 Task: In the  document Meditation.odtMake this file  'available offline' Check 'Vision History' View the  non- printing characters
Action: Mouse moved to (35, 59)
Screenshot: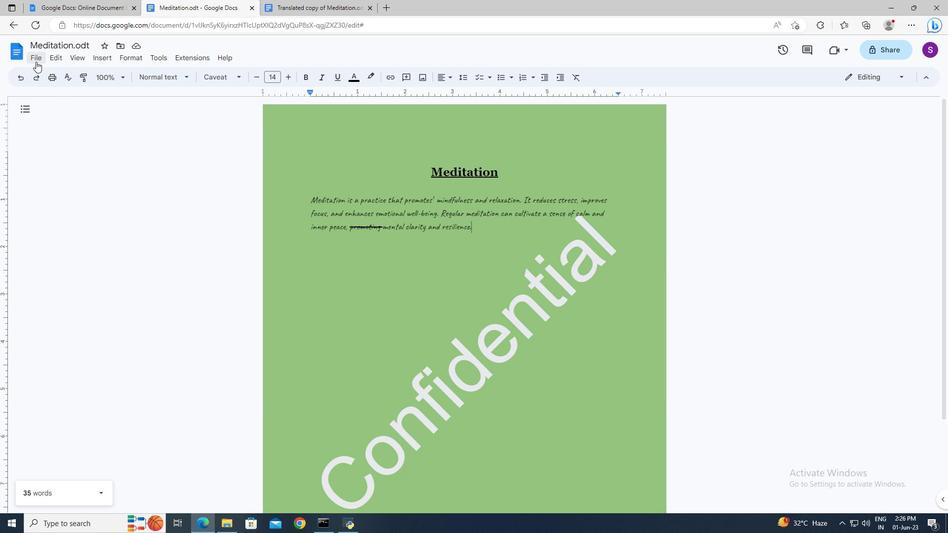 
Action: Mouse pressed left at (35, 59)
Screenshot: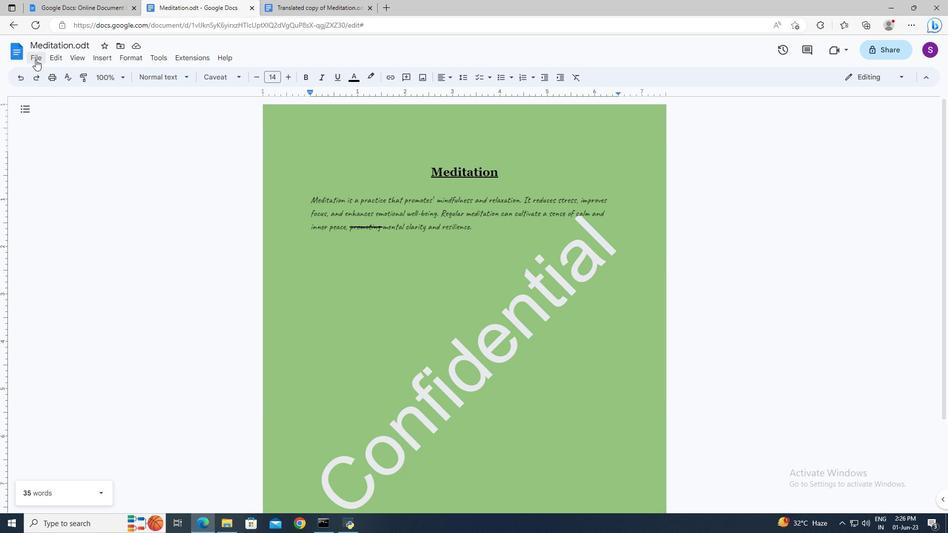 
Action: Mouse moved to (69, 271)
Screenshot: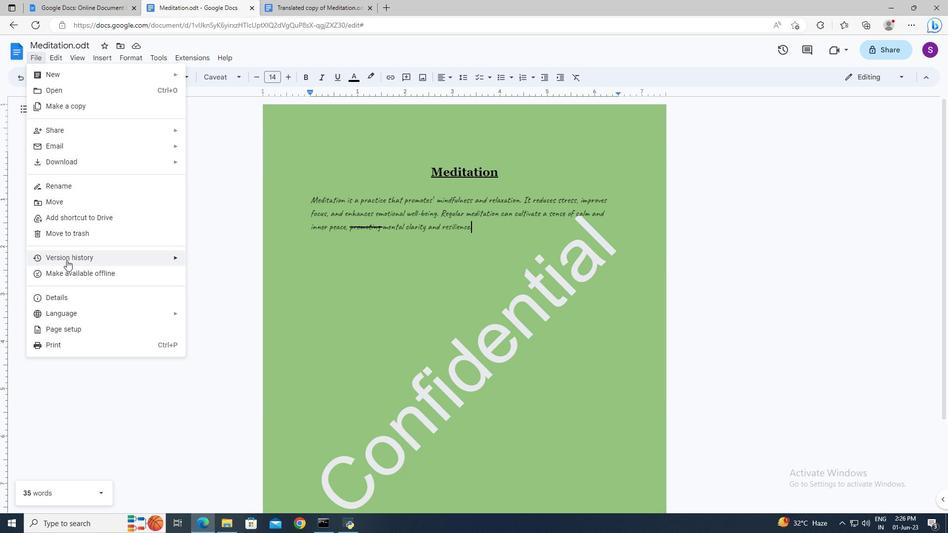 
Action: Mouse pressed left at (69, 271)
Screenshot: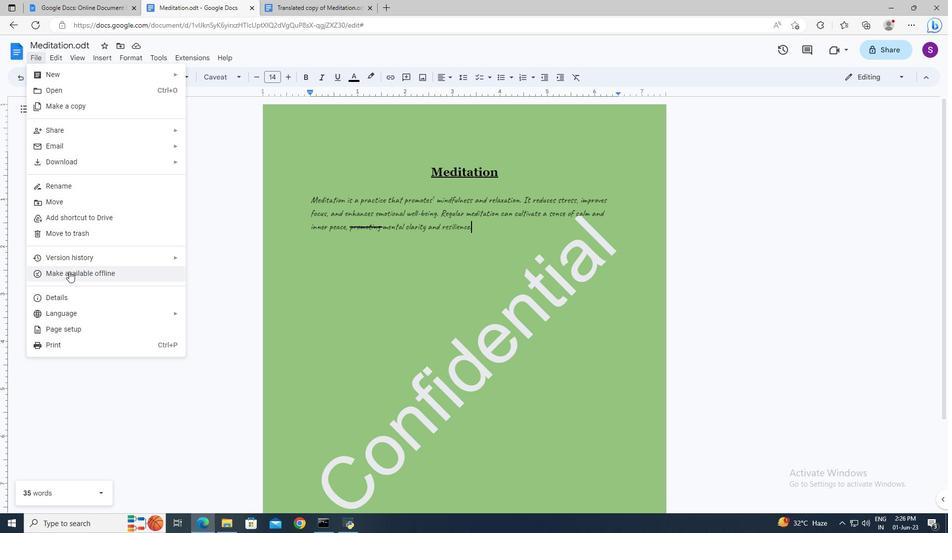 
Action: Mouse moved to (35, 58)
Screenshot: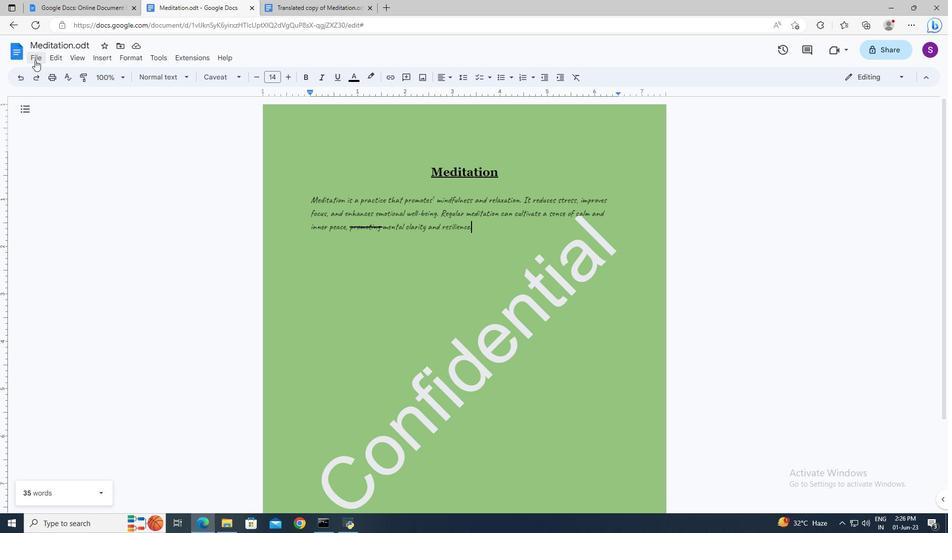 
Action: Mouse pressed left at (35, 58)
Screenshot: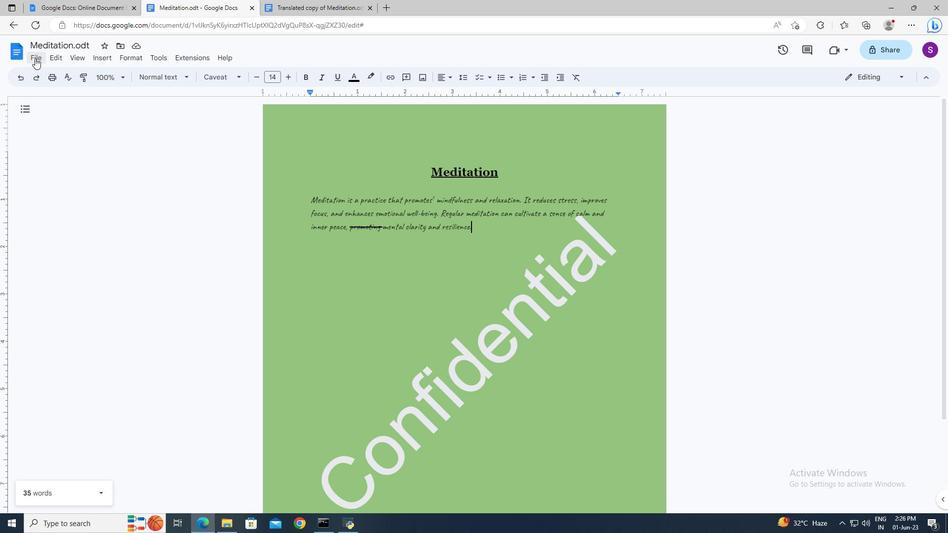 
Action: Mouse moved to (71, 253)
Screenshot: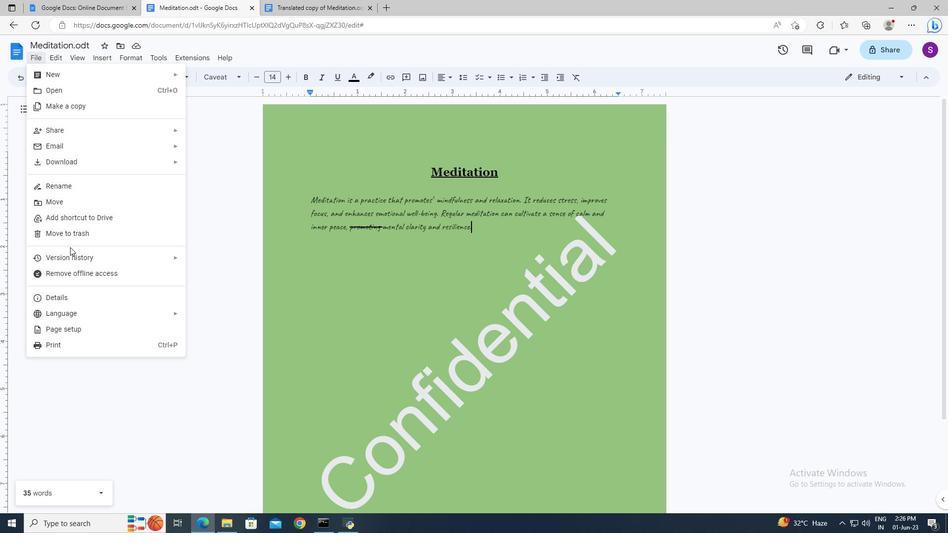 
Action: Mouse pressed left at (71, 253)
Screenshot: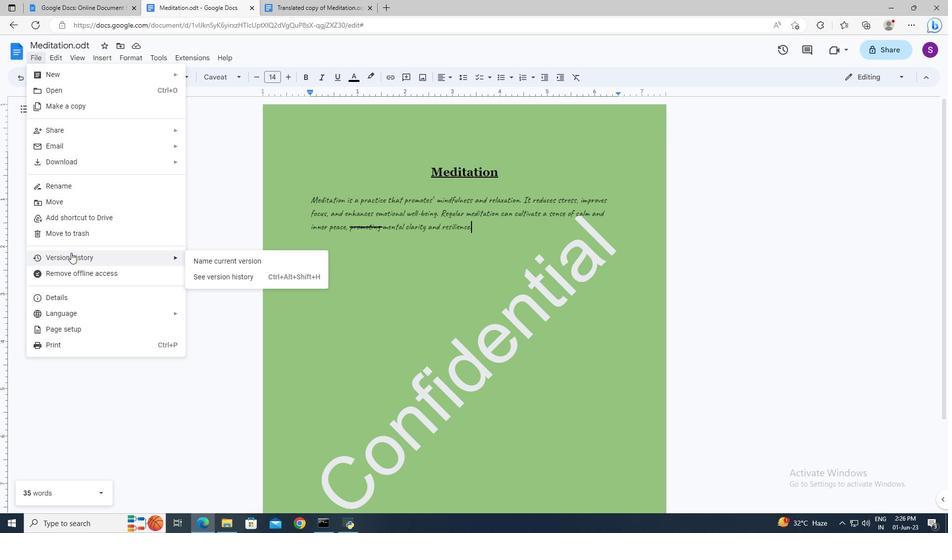 
Action: Mouse moved to (209, 272)
Screenshot: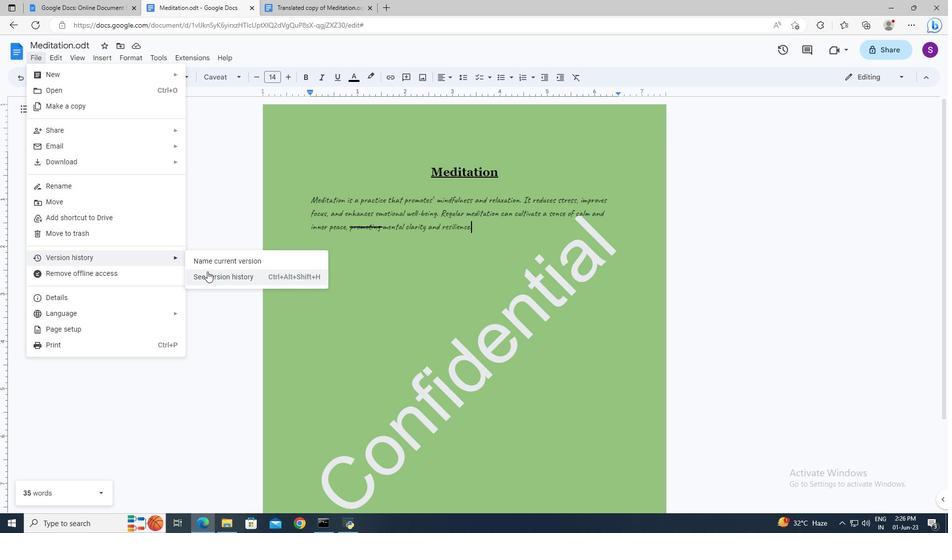 
Action: Mouse pressed left at (209, 272)
Screenshot: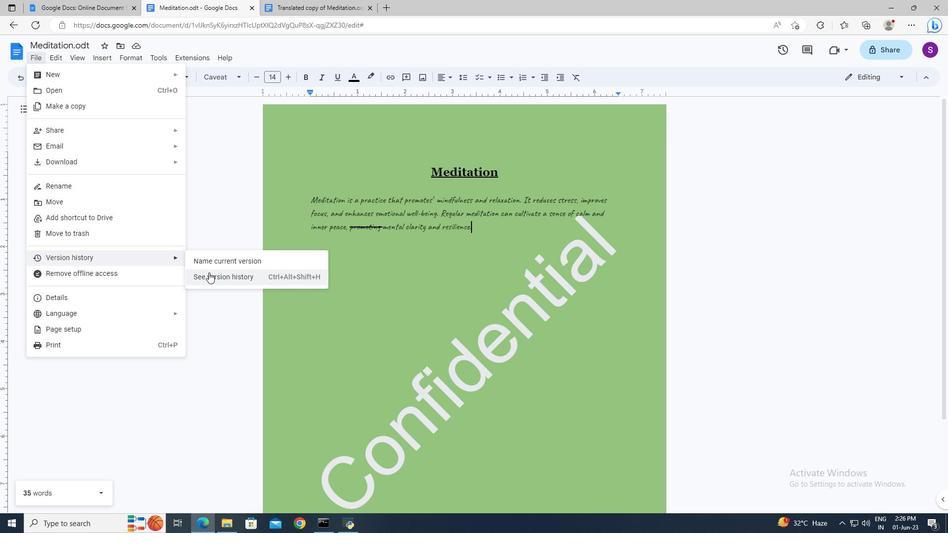 
Action: Mouse moved to (10, 51)
Screenshot: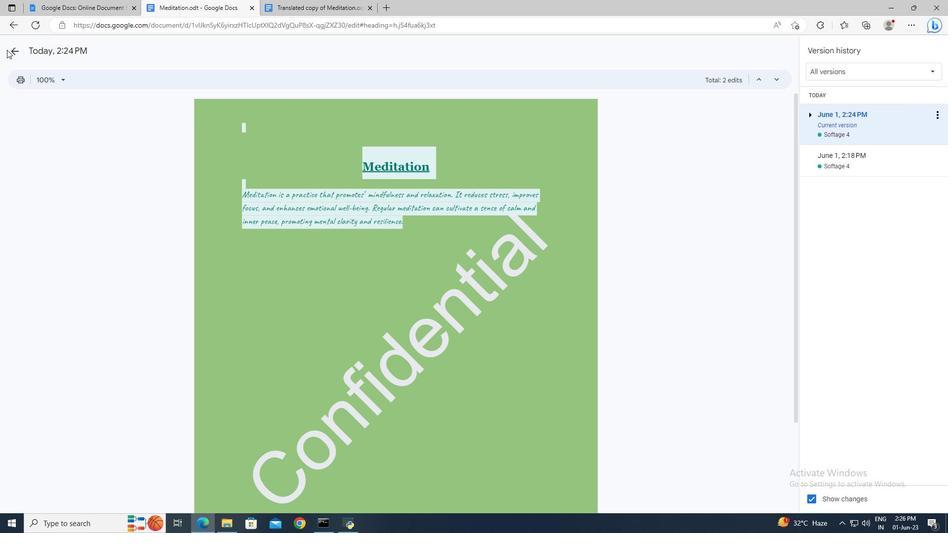 
Action: Mouse pressed left at (10, 51)
Screenshot: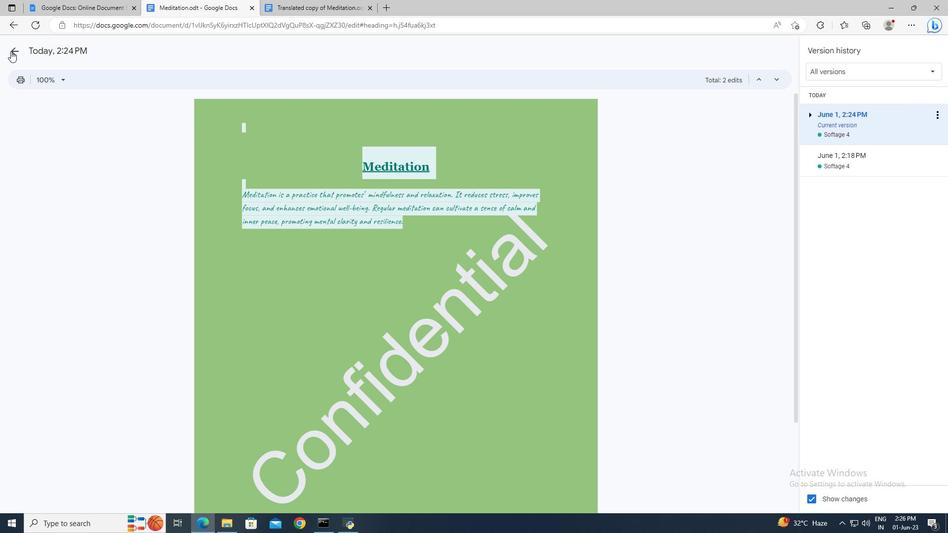 
Action: Mouse moved to (70, 53)
Screenshot: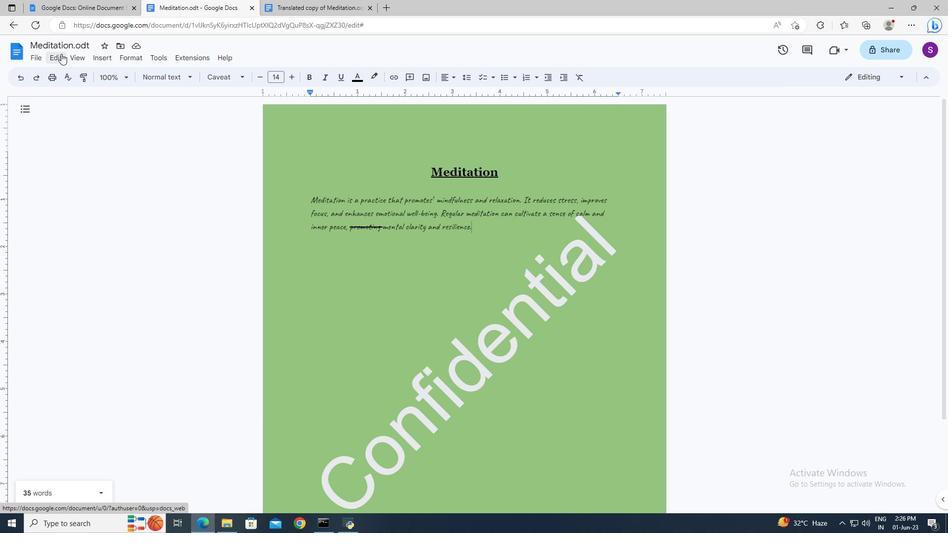 
Action: Mouse pressed left at (70, 53)
Screenshot: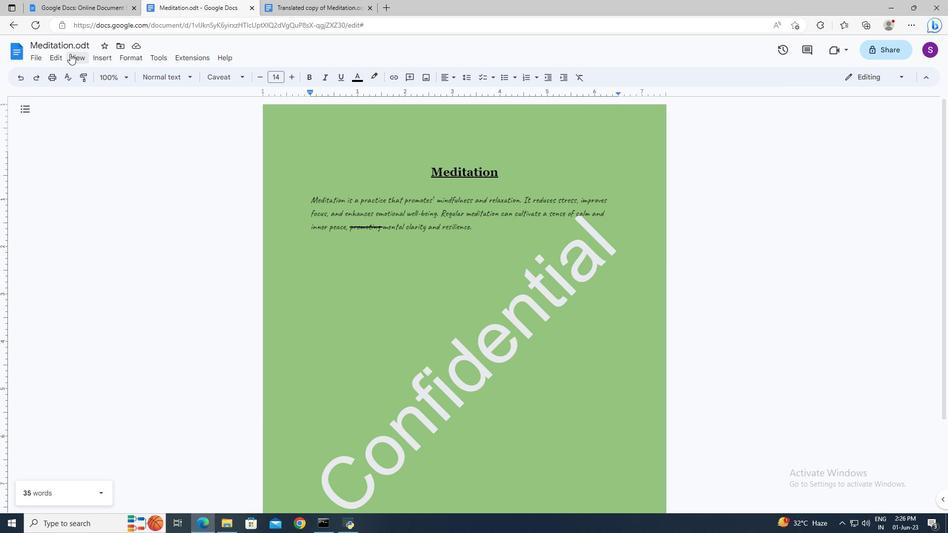 
Action: Mouse moved to (91, 157)
Screenshot: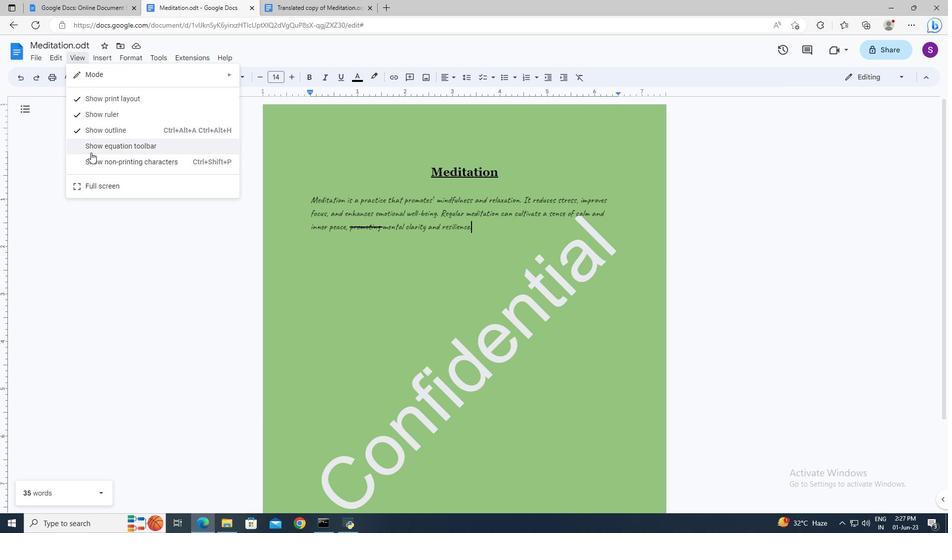 
Action: Mouse pressed left at (91, 157)
Screenshot: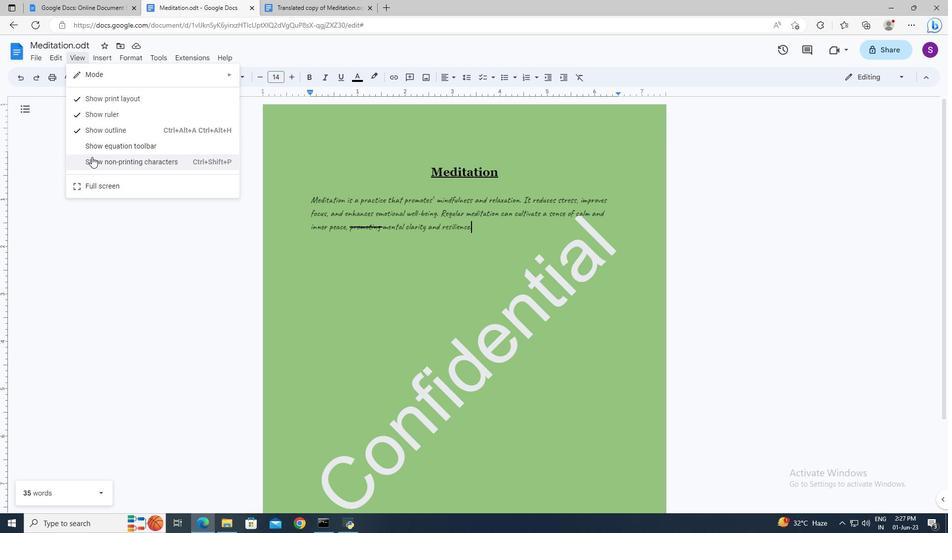 
